 Task: Insert scribble line.
Action: Mouse moved to (212, 81)
Screenshot: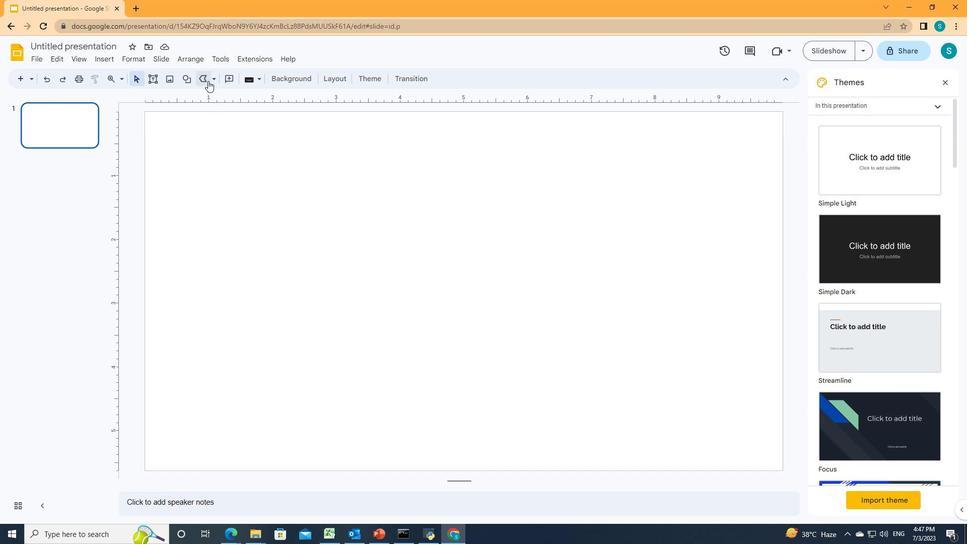 
Action: Mouse pressed left at (212, 81)
Screenshot: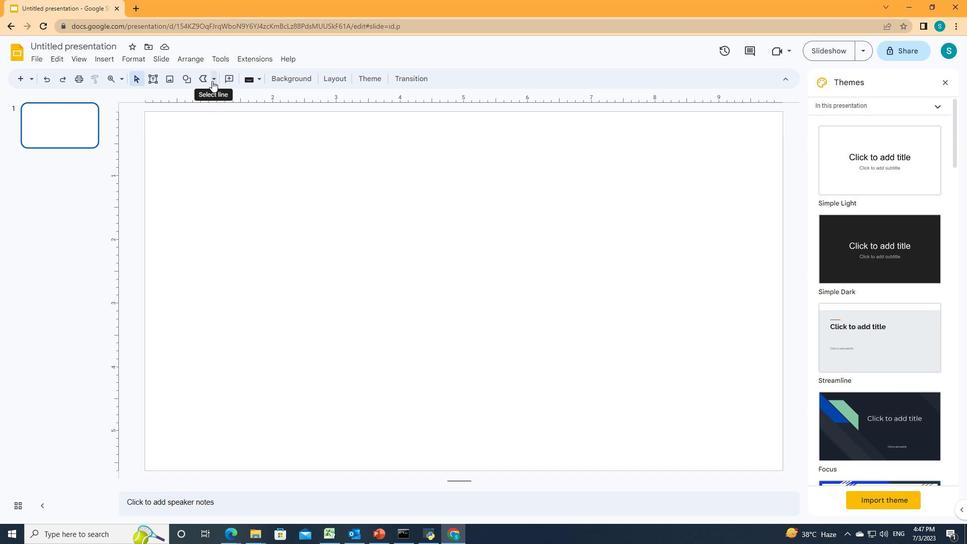 
Action: Mouse moved to (214, 194)
Screenshot: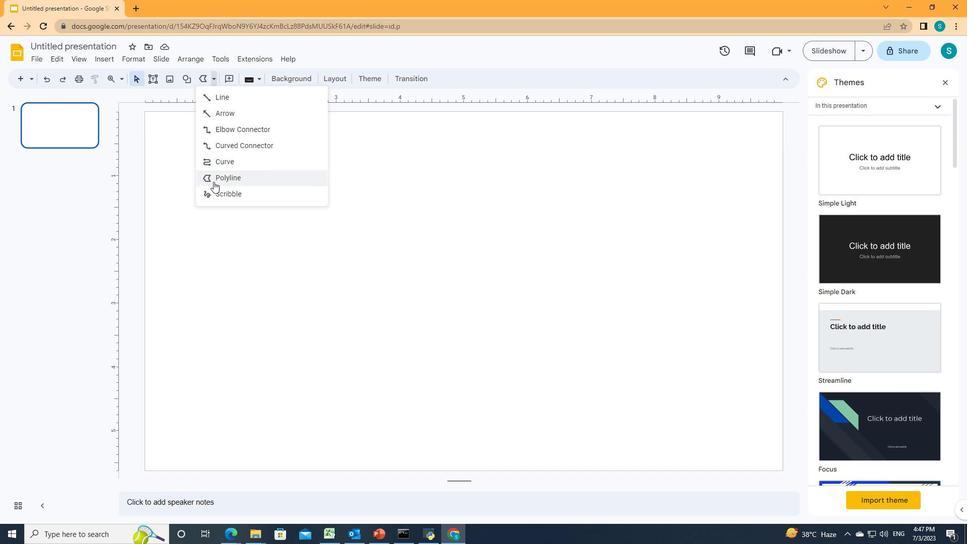 
Action: Mouse pressed left at (214, 194)
Screenshot: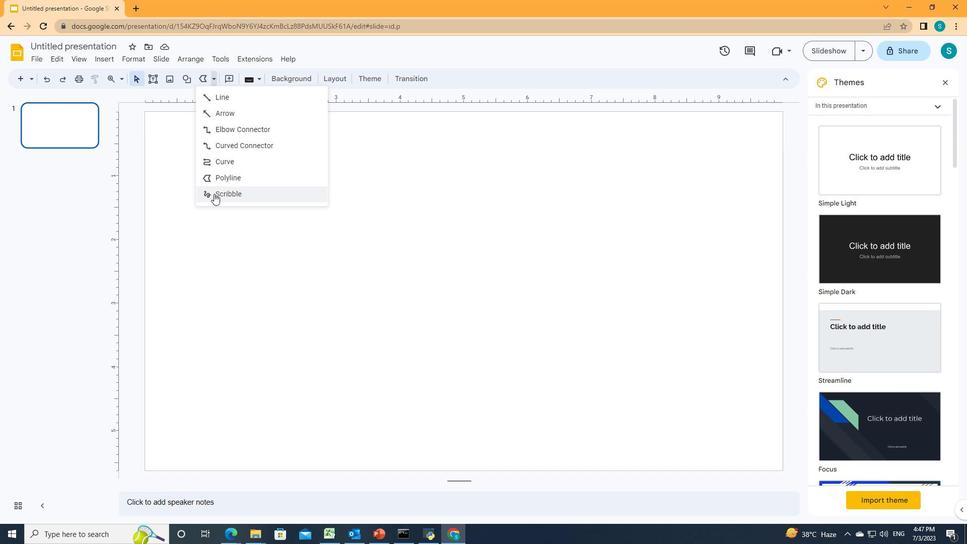 
Action: Mouse moved to (333, 184)
Screenshot: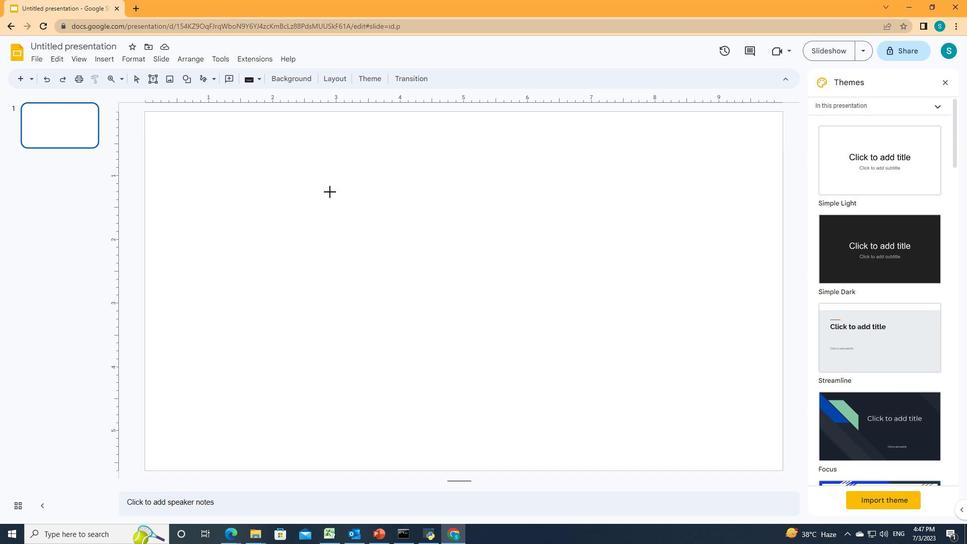 
Action: Mouse pressed left at (333, 184)
Screenshot: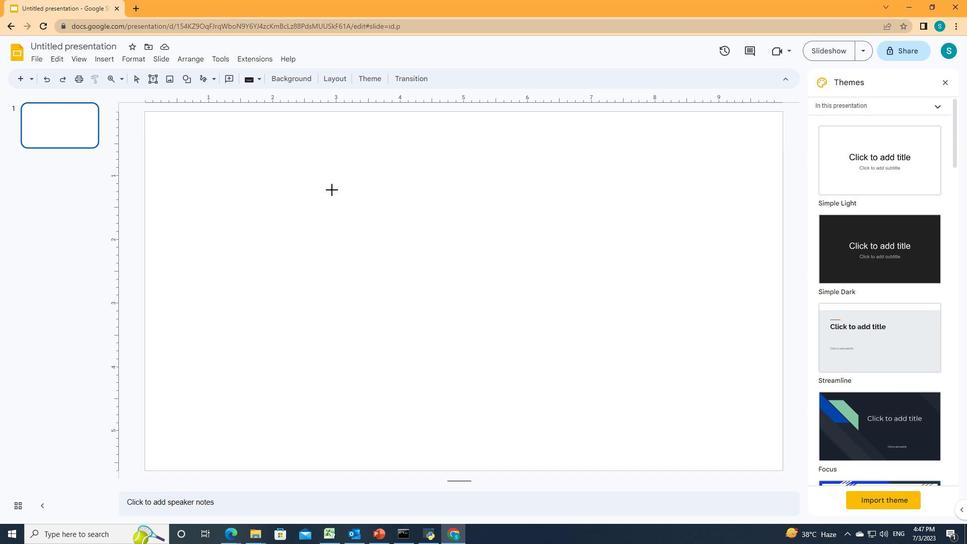 
Action: Mouse moved to (344, 311)
Screenshot: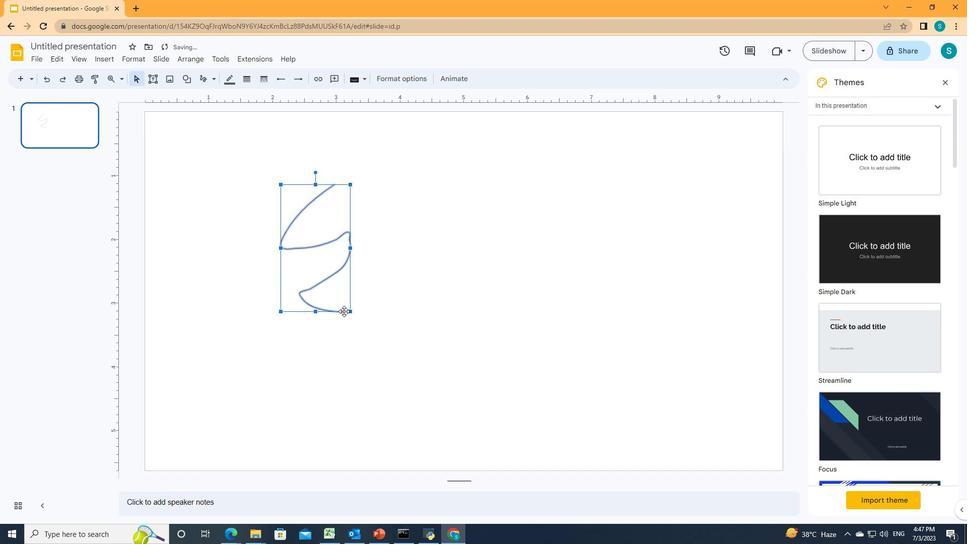 
